 Task: Turn off notify network.
Action: Mouse moved to (375, 464)
Screenshot: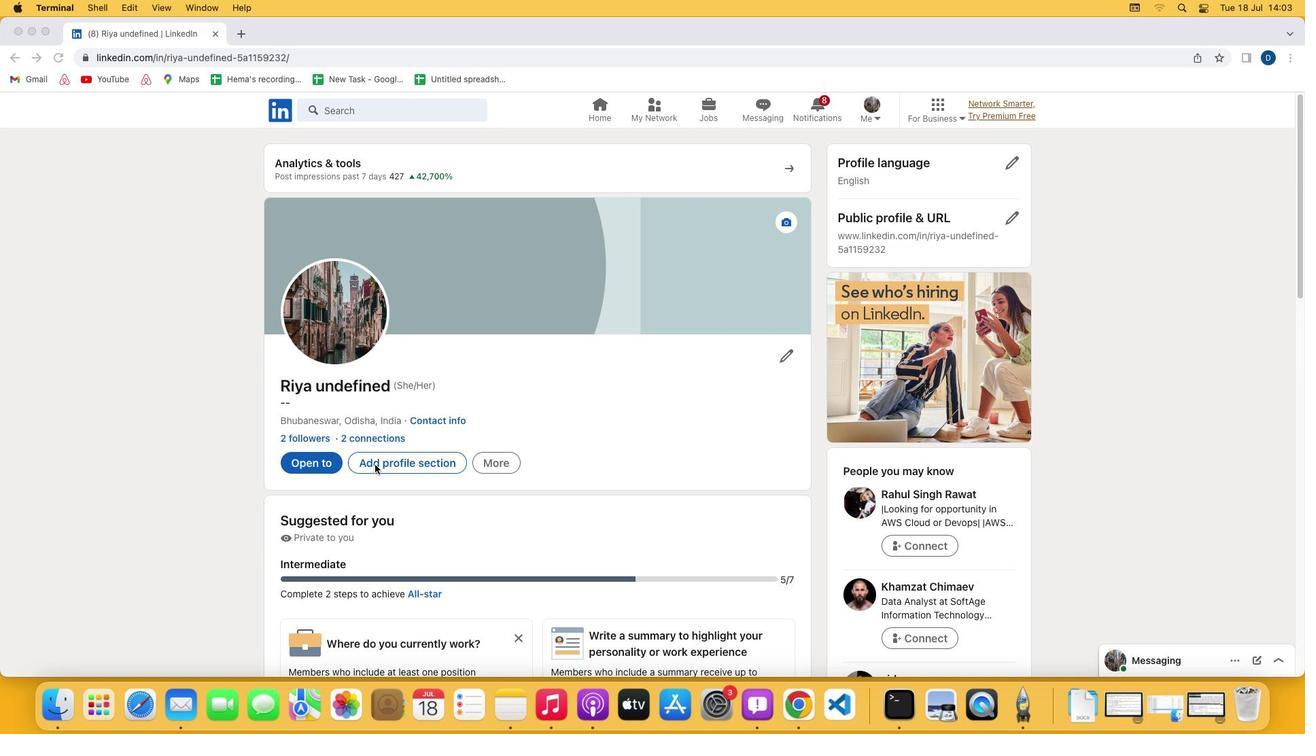 
Action: Mouse pressed left at (375, 464)
Screenshot: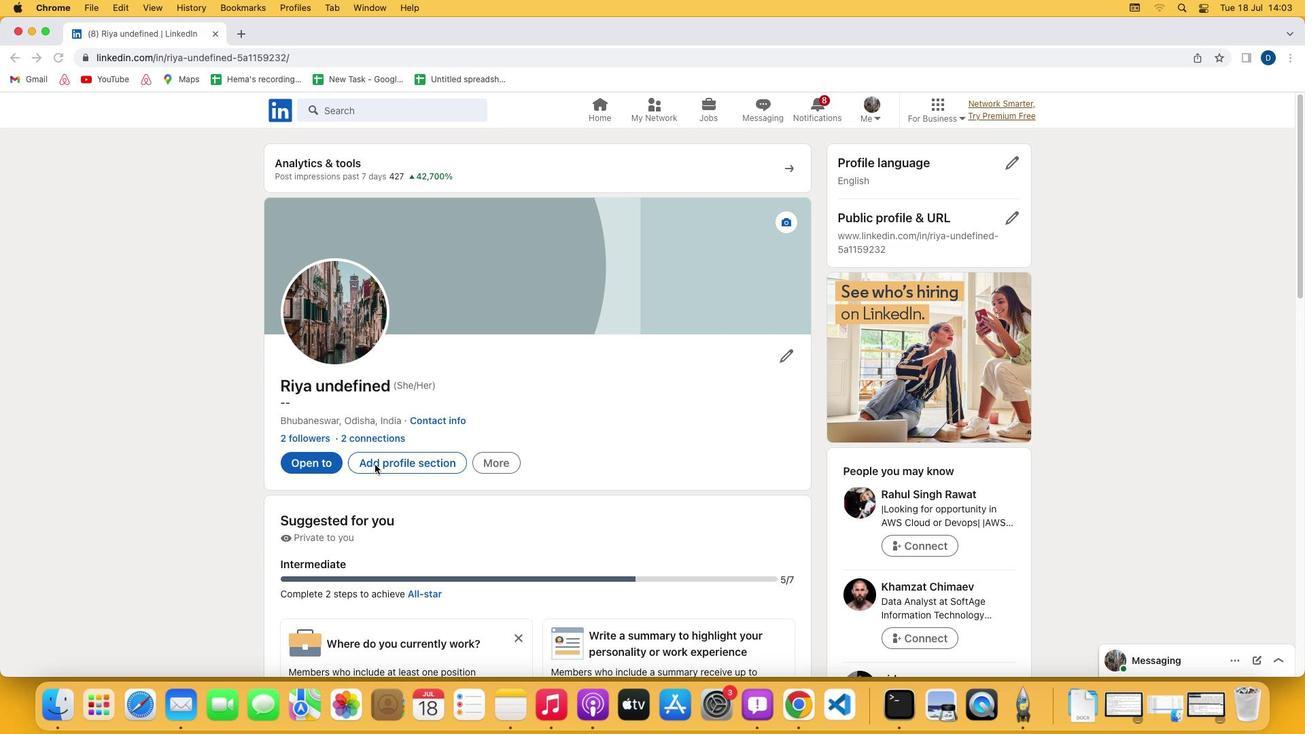 
Action: Mouse pressed left at (375, 464)
Screenshot: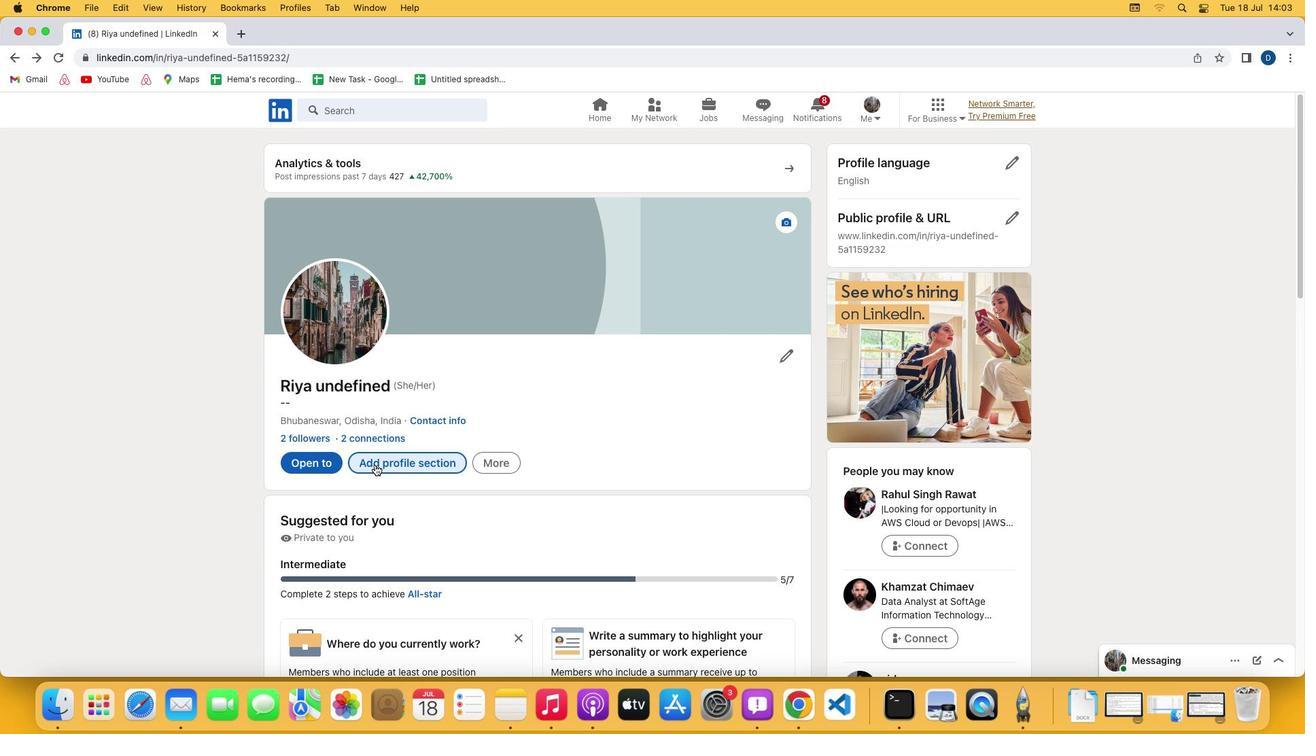 
Action: Mouse moved to (538, 263)
Screenshot: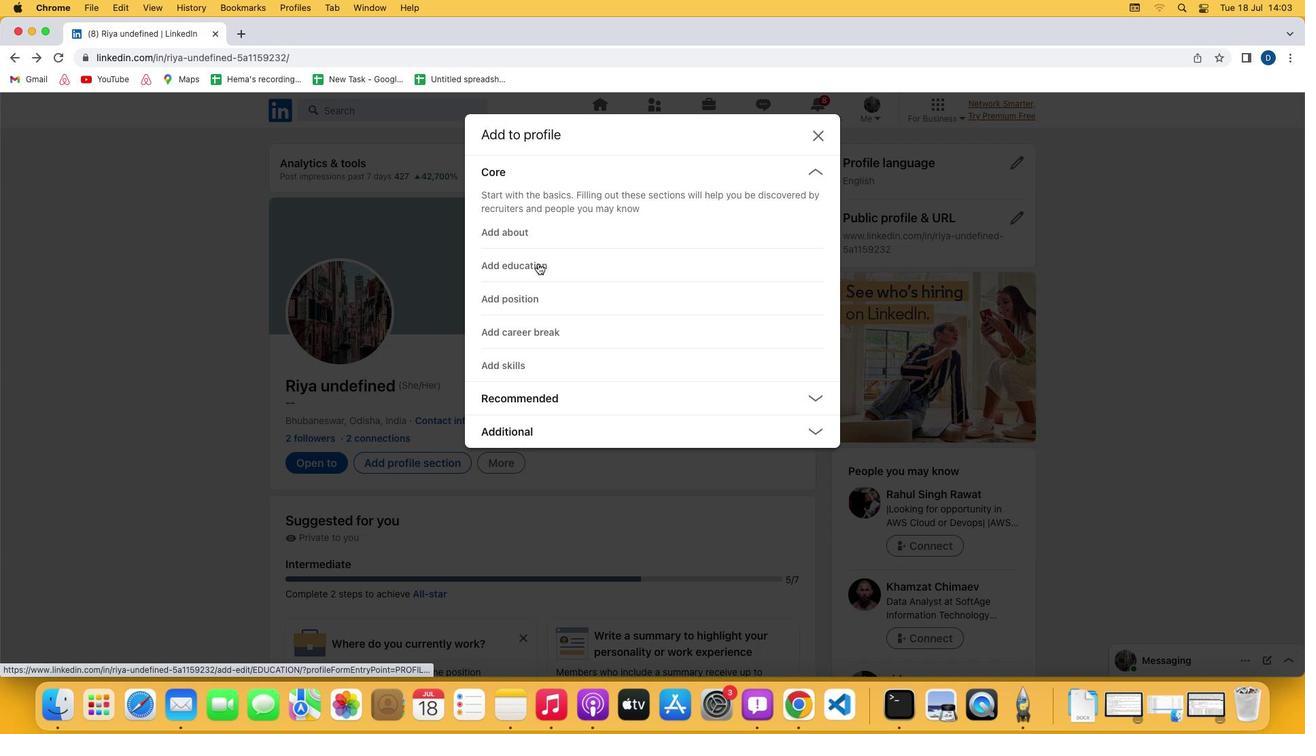 
Action: Mouse pressed left at (538, 263)
Screenshot: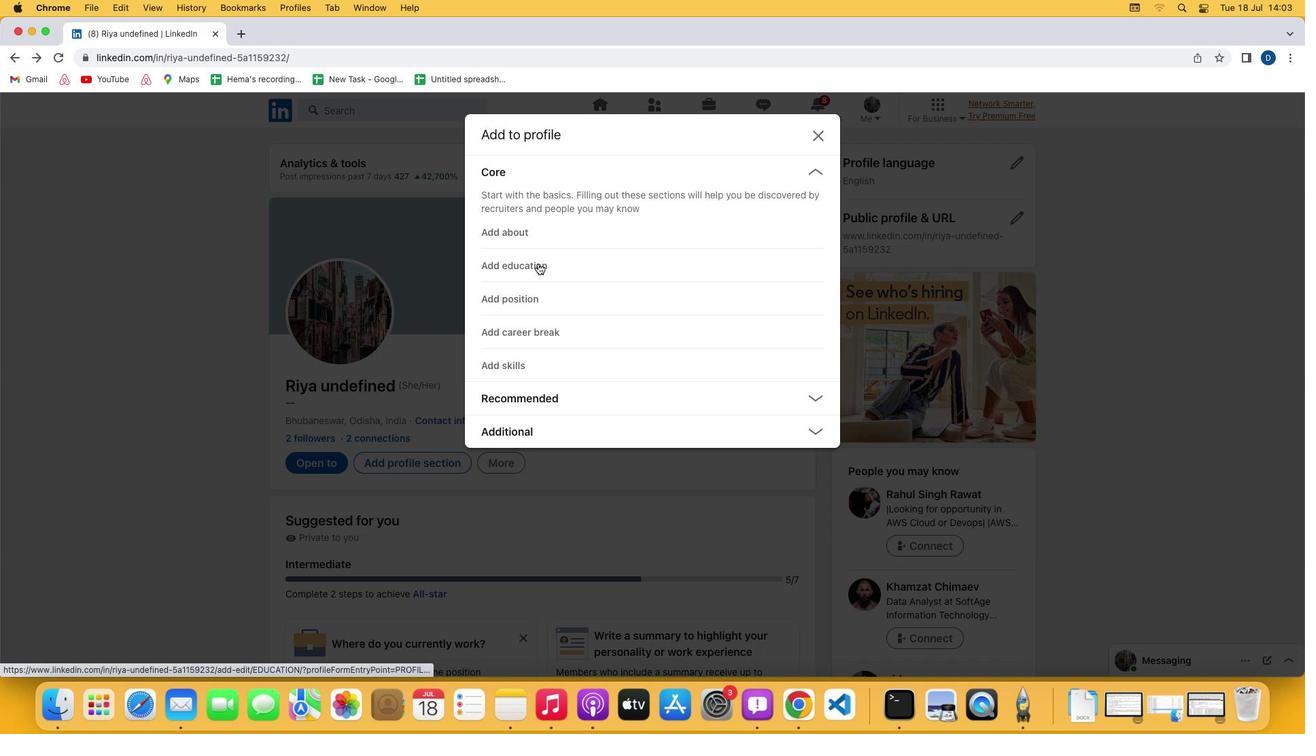 
Action: Mouse moved to (854, 180)
Screenshot: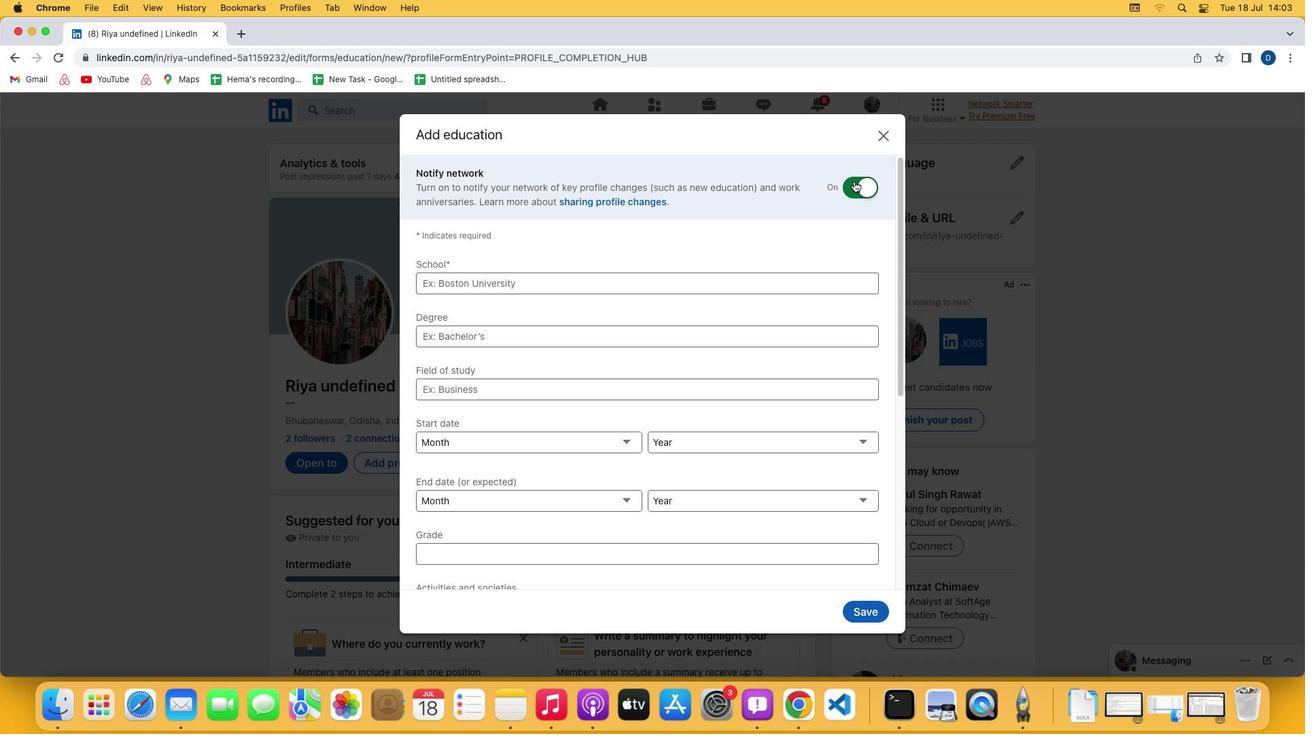 
Action: Mouse pressed left at (854, 180)
Screenshot: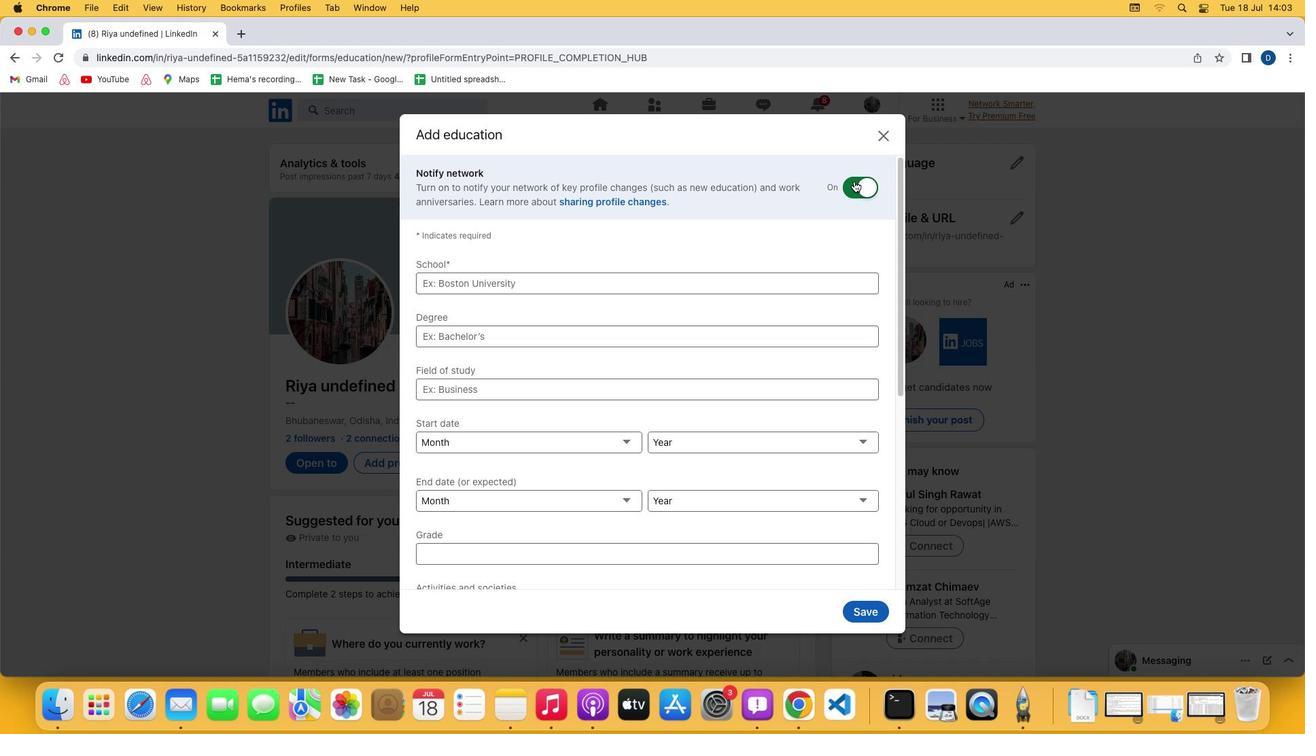 
Action: Mouse moved to (854, 182)
Screenshot: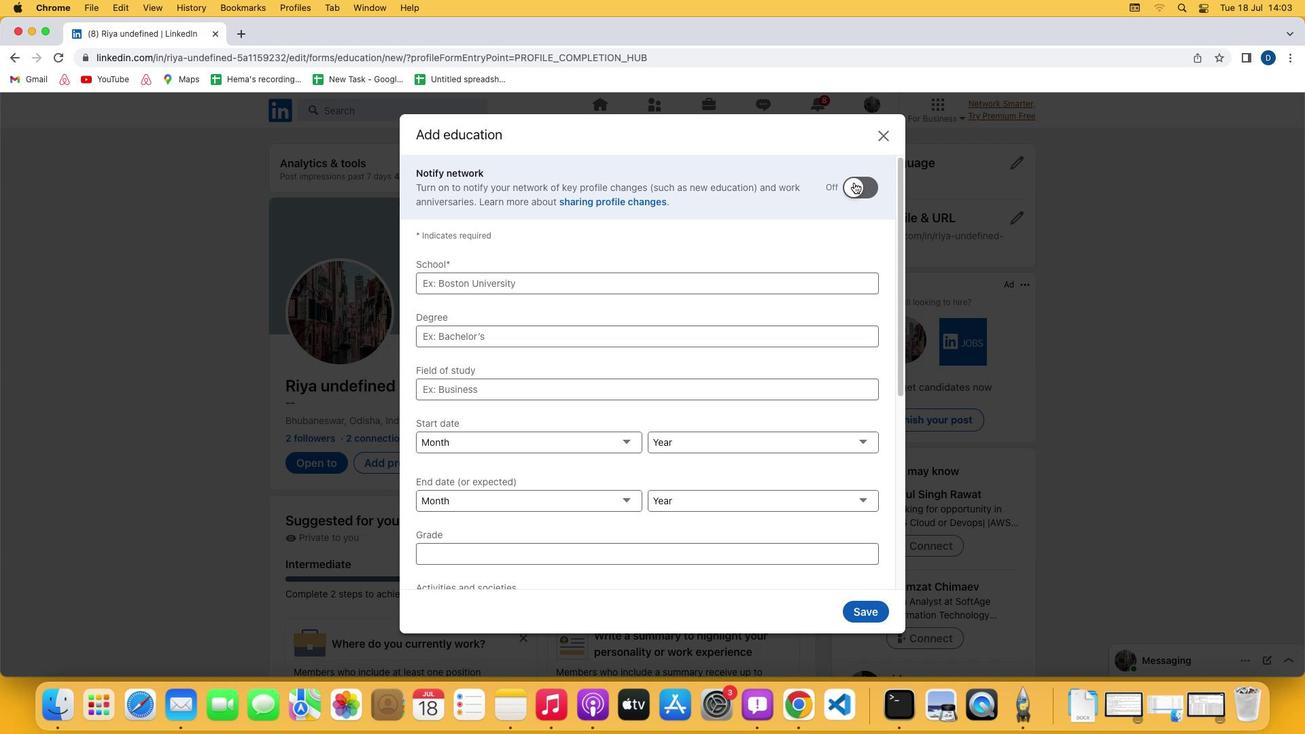 
